 Task: Manage the general setting for the builder.
Action: Mouse moved to (968, 69)
Screenshot: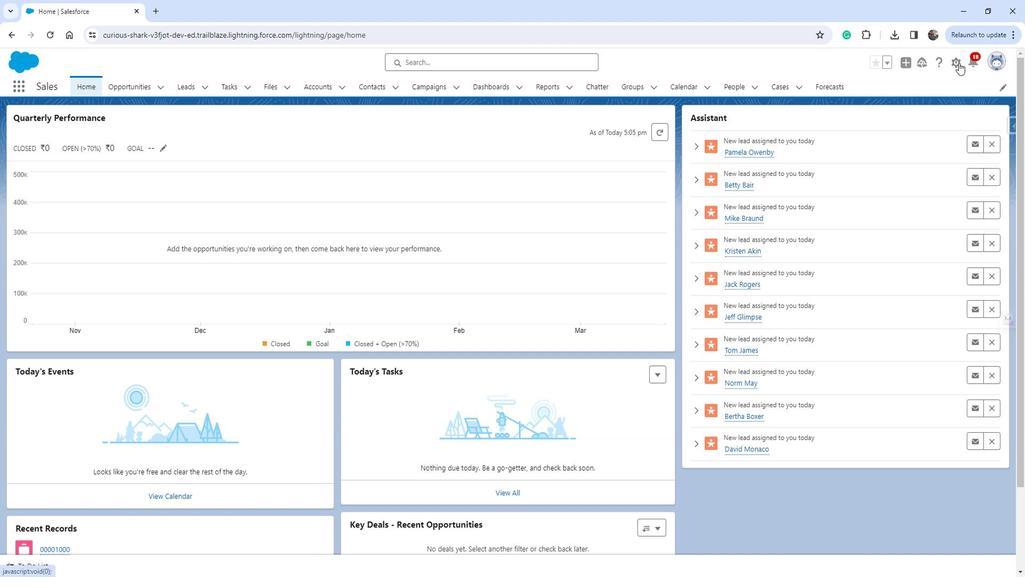 
Action: Mouse pressed left at (968, 69)
Screenshot: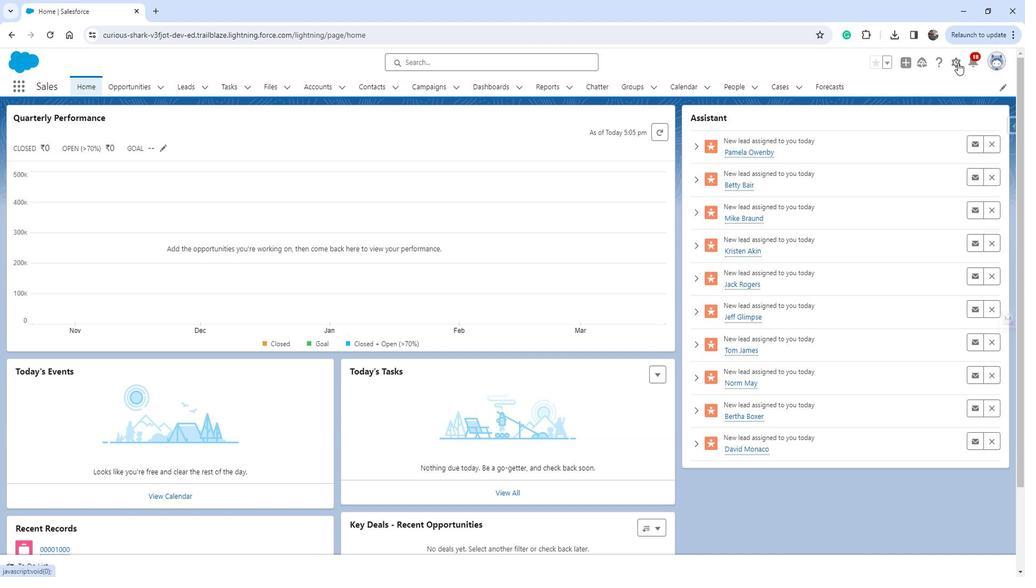
Action: Mouse moved to (929, 98)
Screenshot: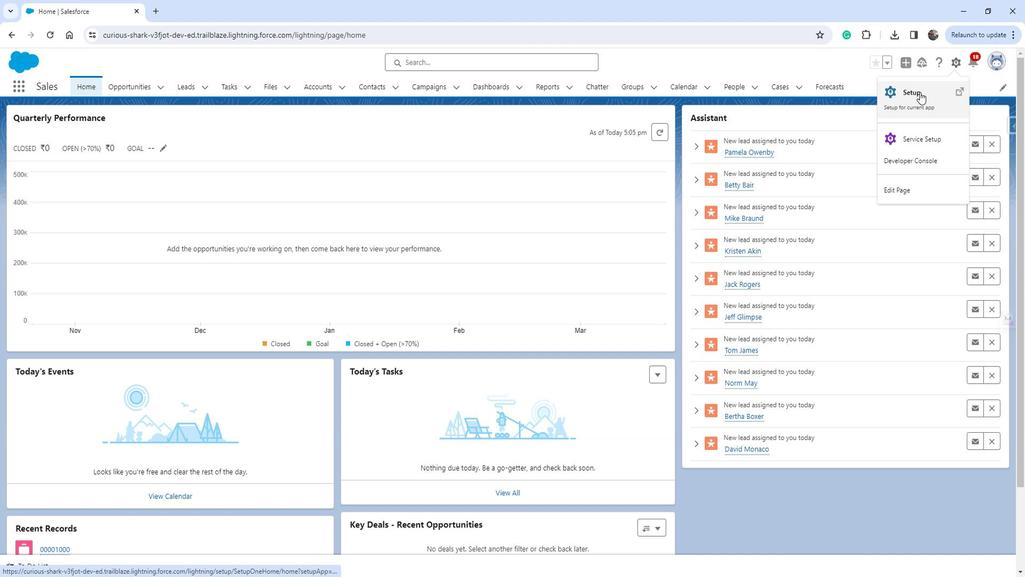 
Action: Mouse pressed left at (929, 98)
Screenshot: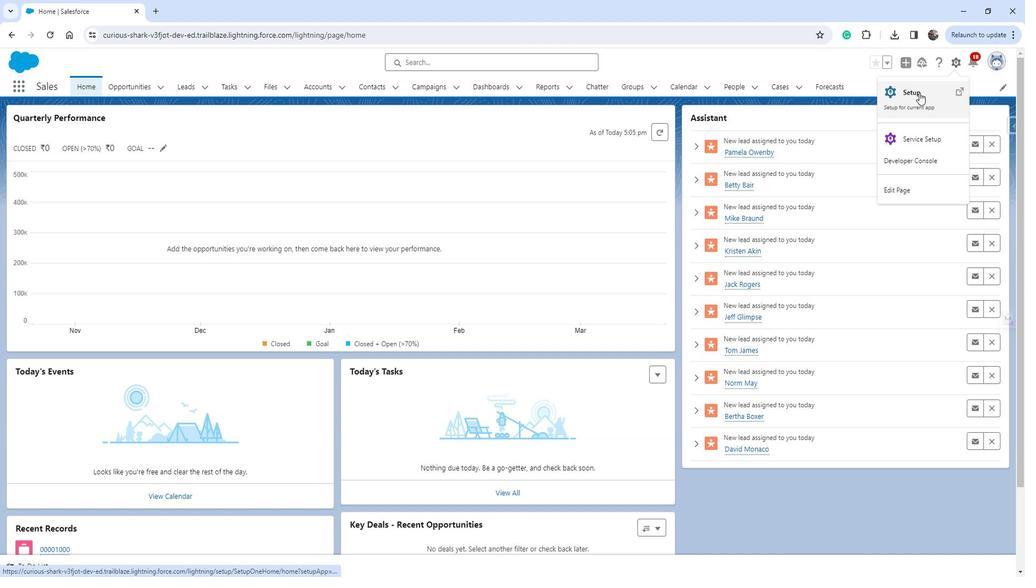 
Action: Mouse moved to (80, 330)
Screenshot: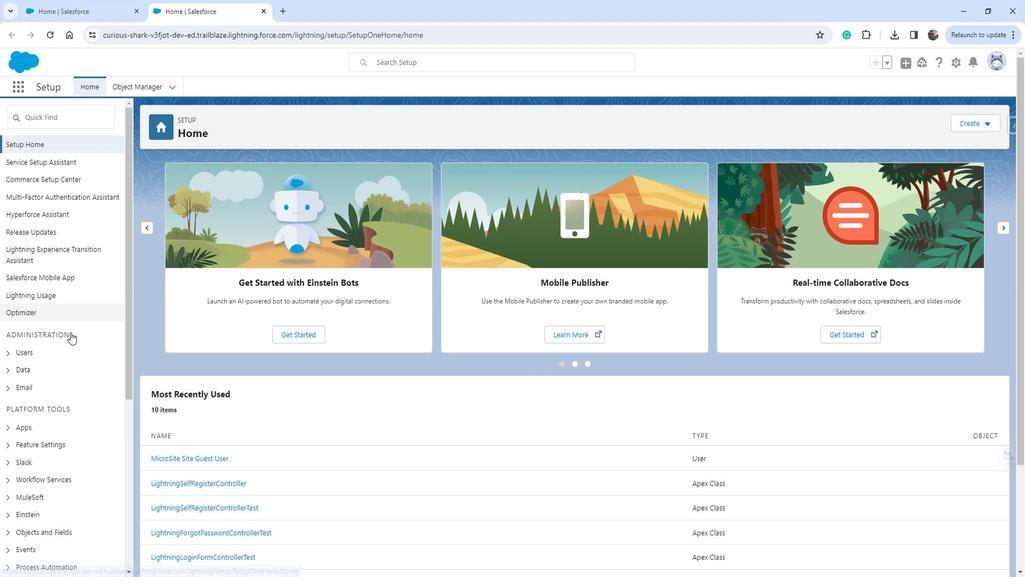 
Action: Mouse scrolled (80, 329) with delta (0, 0)
Screenshot: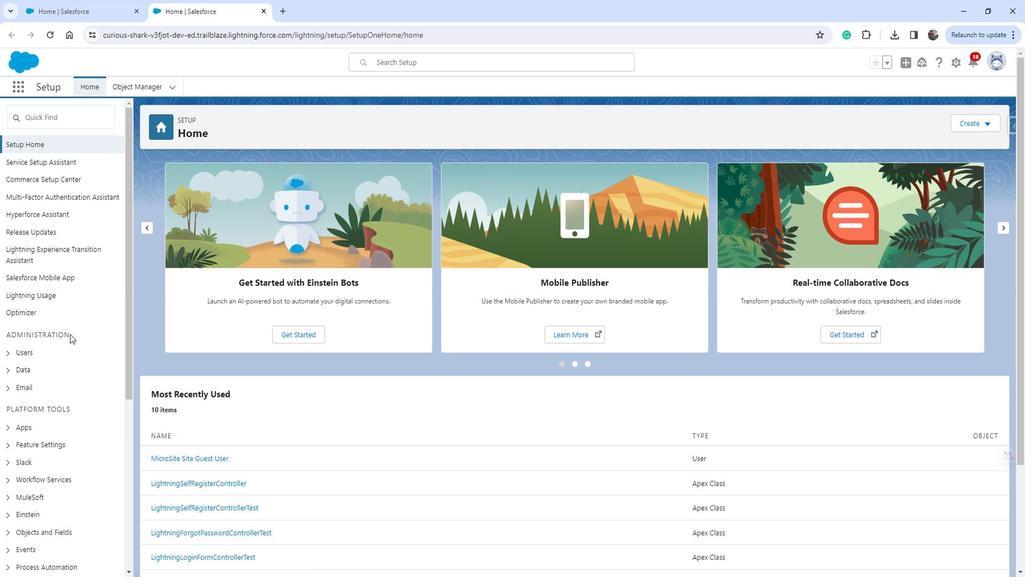 
Action: Mouse moved to (79, 331)
Screenshot: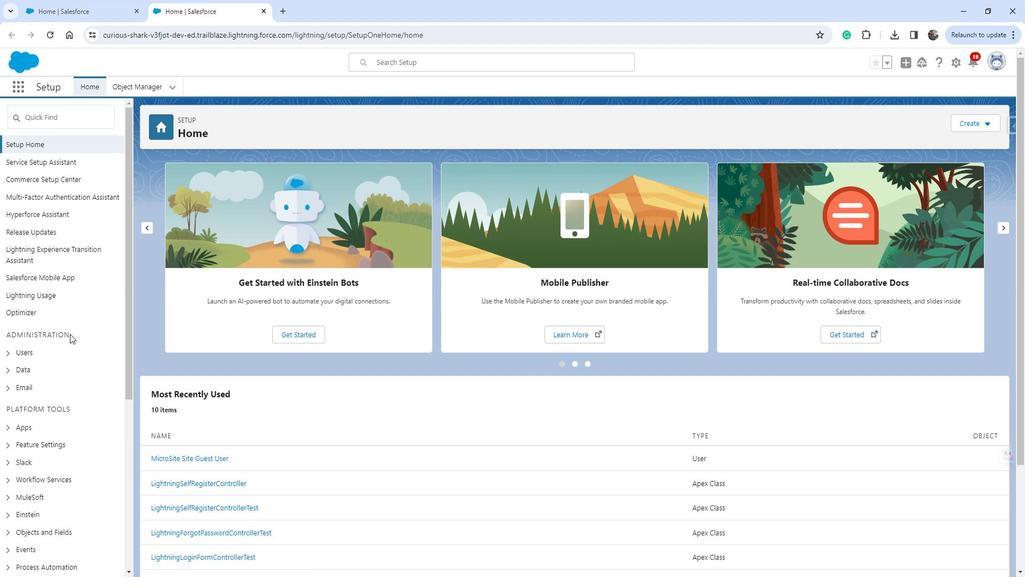
Action: Mouse scrolled (79, 330) with delta (0, 0)
Screenshot: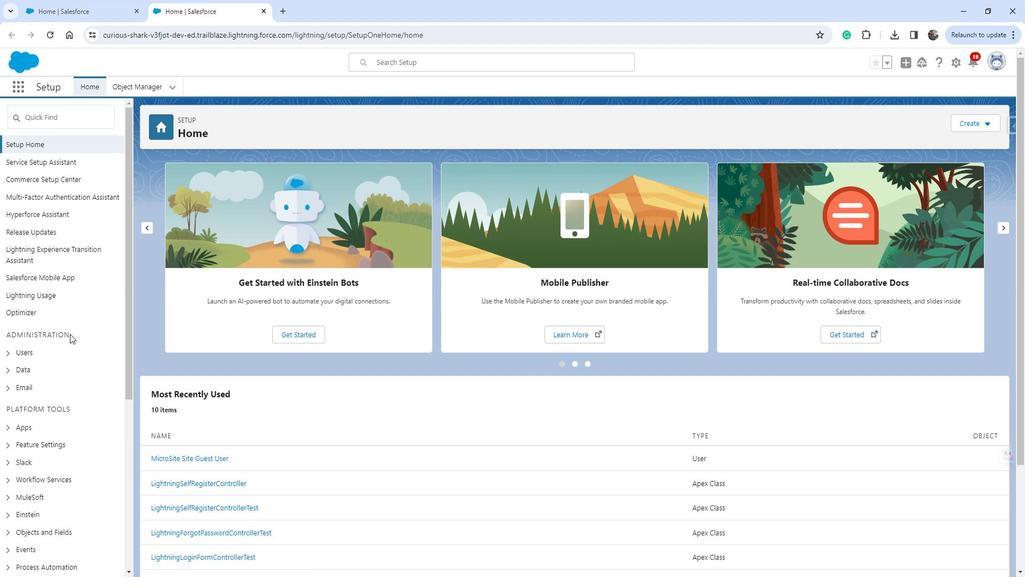 
Action: Mouse moved to (79, 331)
Screenshot: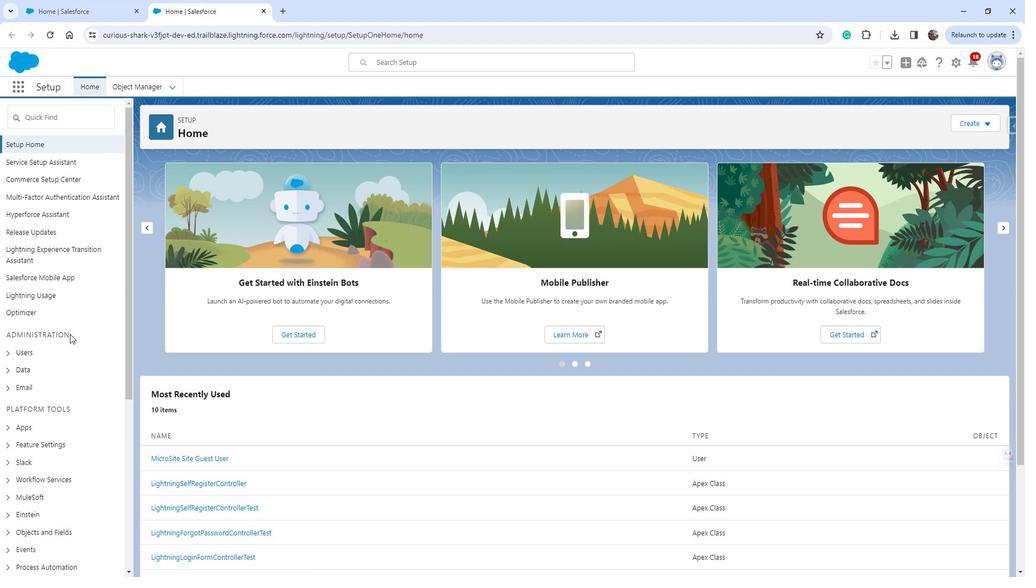 
Action: Mouse scrolled (79, 330) with delta (0, 0)
Screenshot: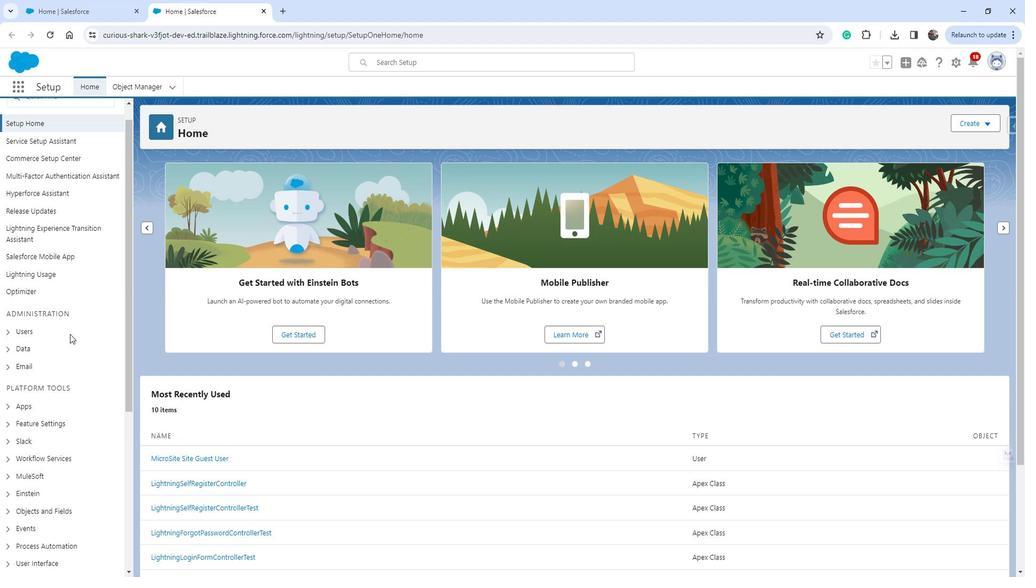 
Action: Mouse moved to (18, 276)
Screenshot: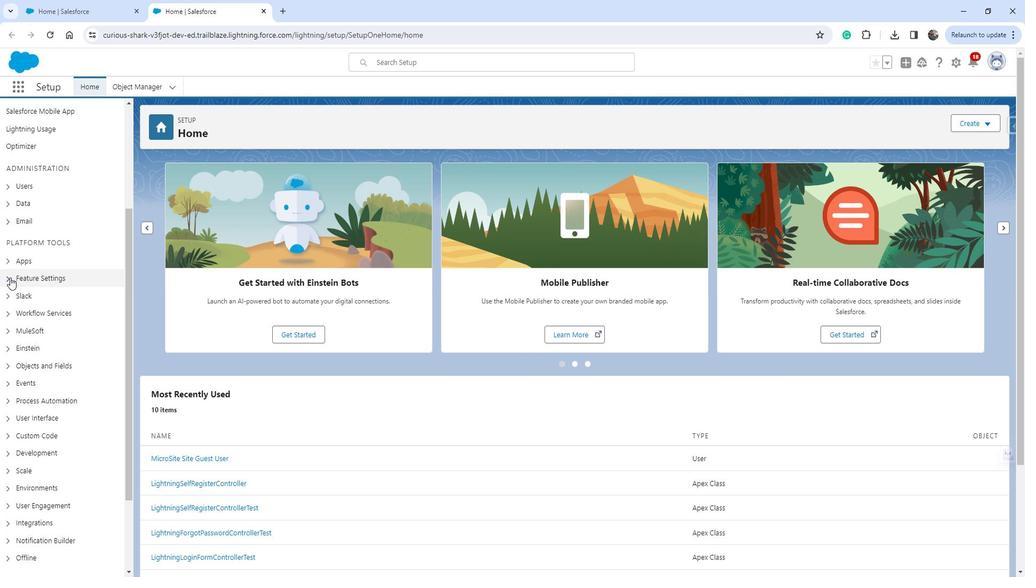 
Action: Mouse pressed left at (18, 276)
Screenshot: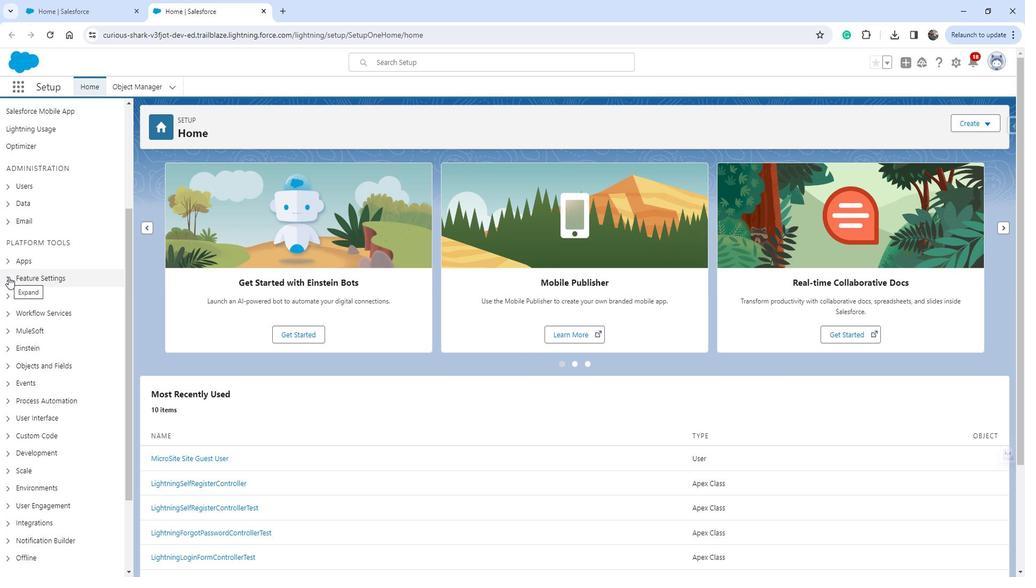 
Action: Mouse moved to (30, 362)
Screenshot: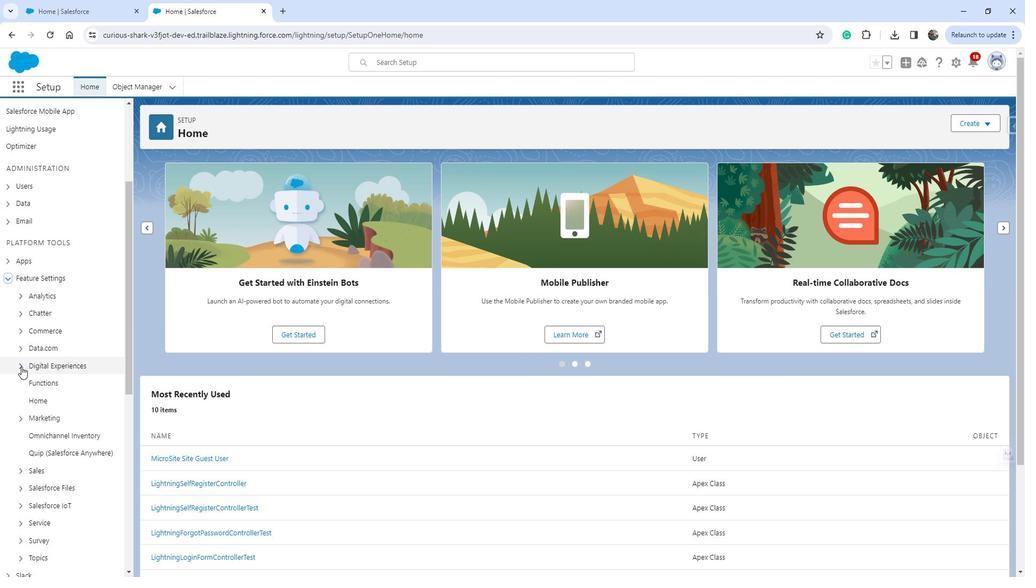 
Action: Mouse pressed left at (30, 362)
Screenshot: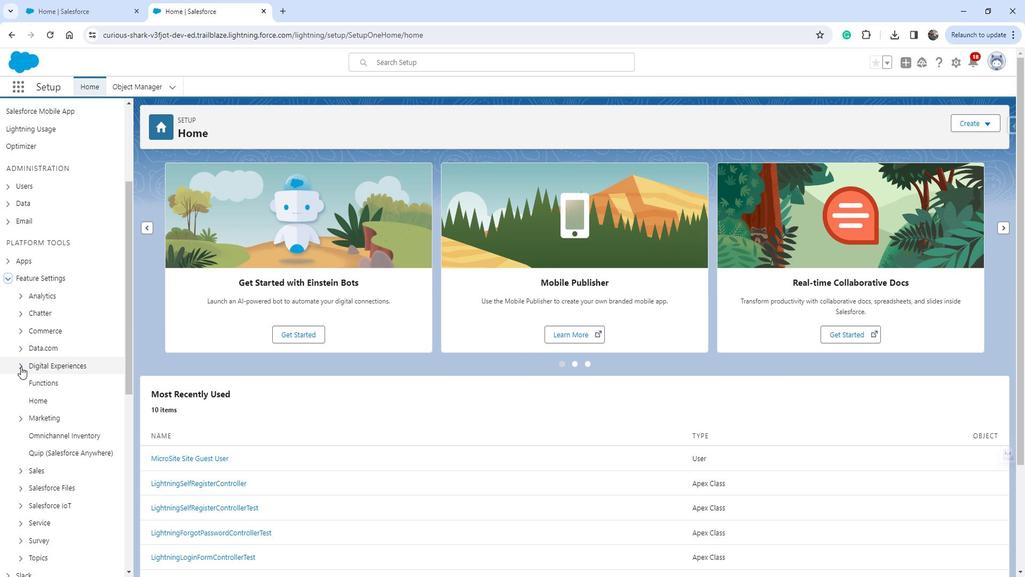
Action: Mouse moved to (61, 380)
Screenshot: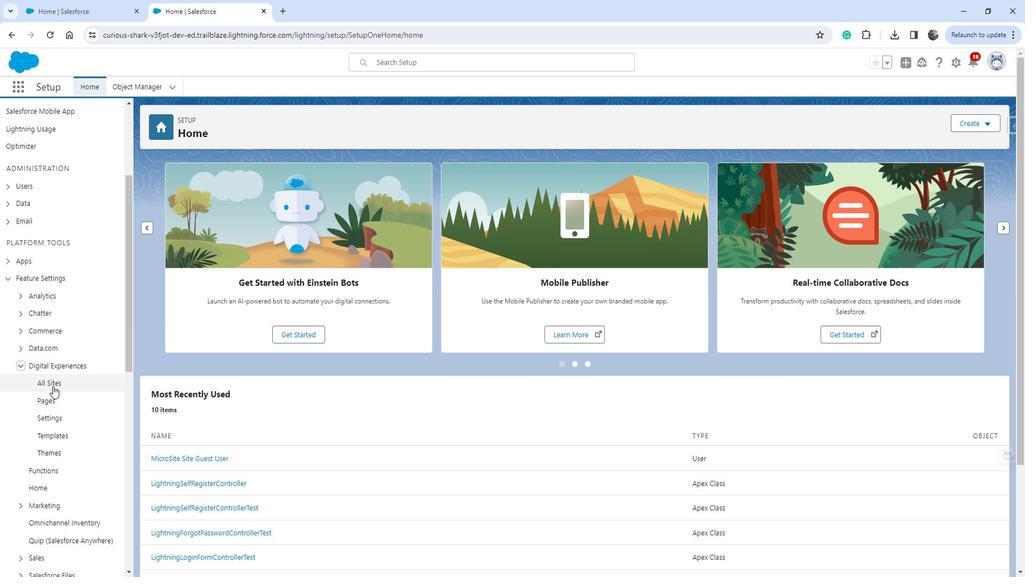 
Action: Mouse pressed left at (61, 380)
Screenshot: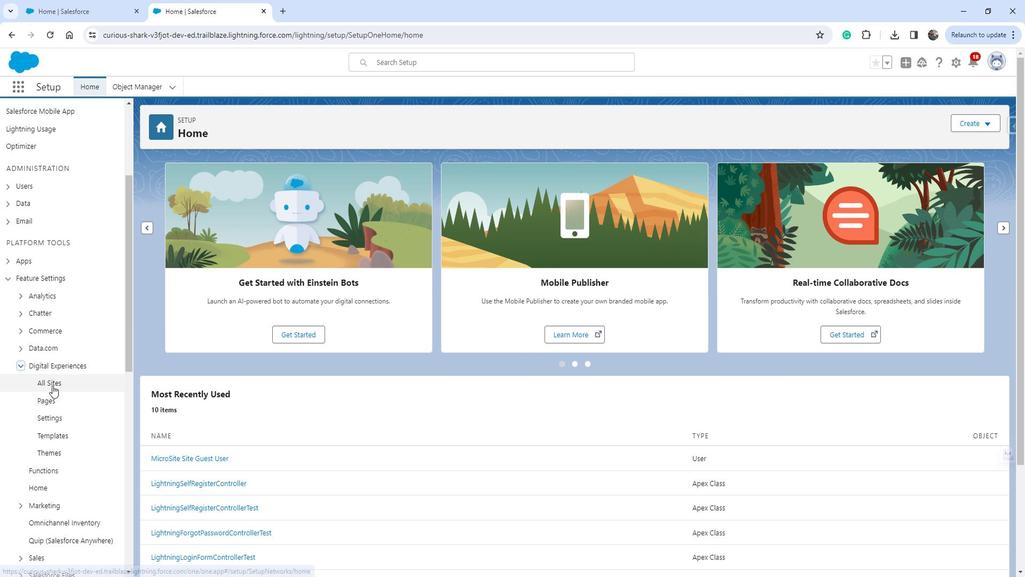 
Action: Mouse moved to (178, 254)
Screenshot: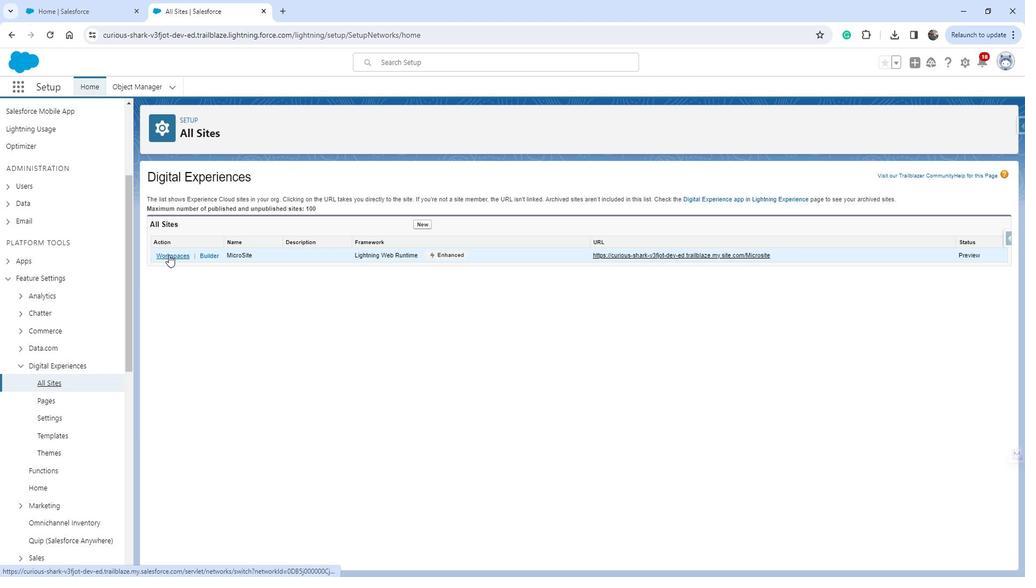 
Action: Mouse pressed left at (178, 254)
Screenshot: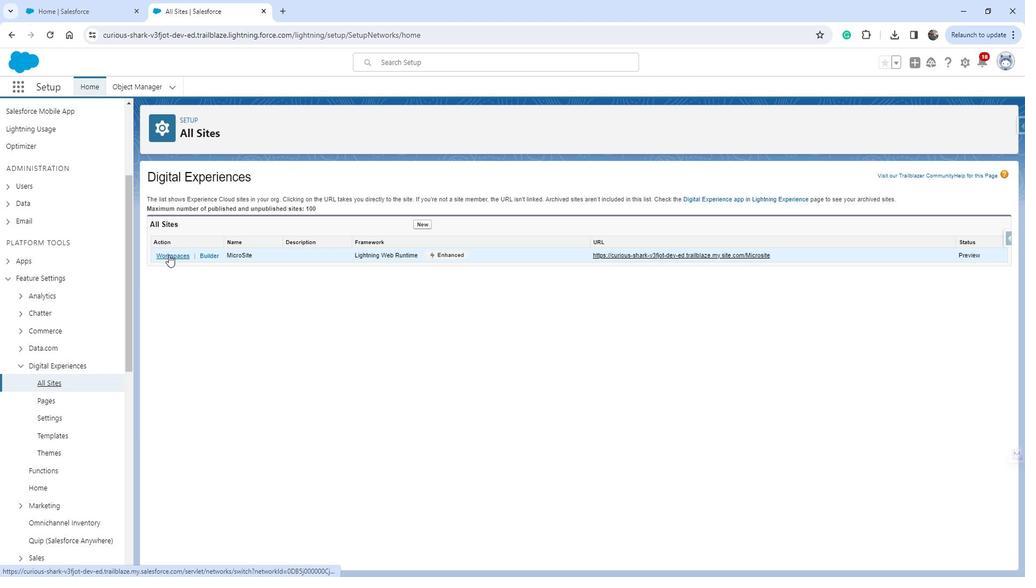 
Action: Mouse moved to (161, 260)
Screenshot: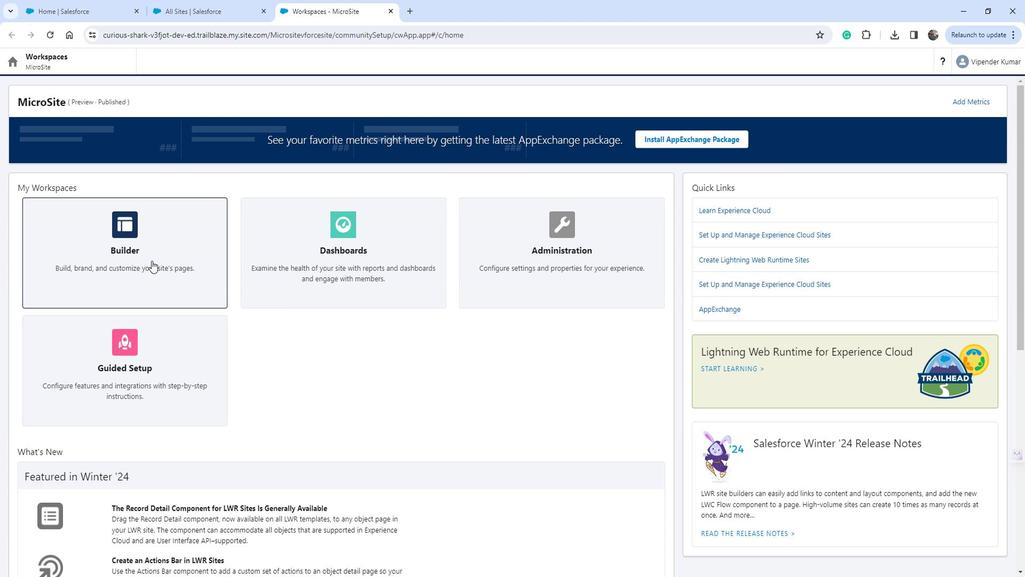 
Action: Mouse pressed left at (161, 260)
Screenshot: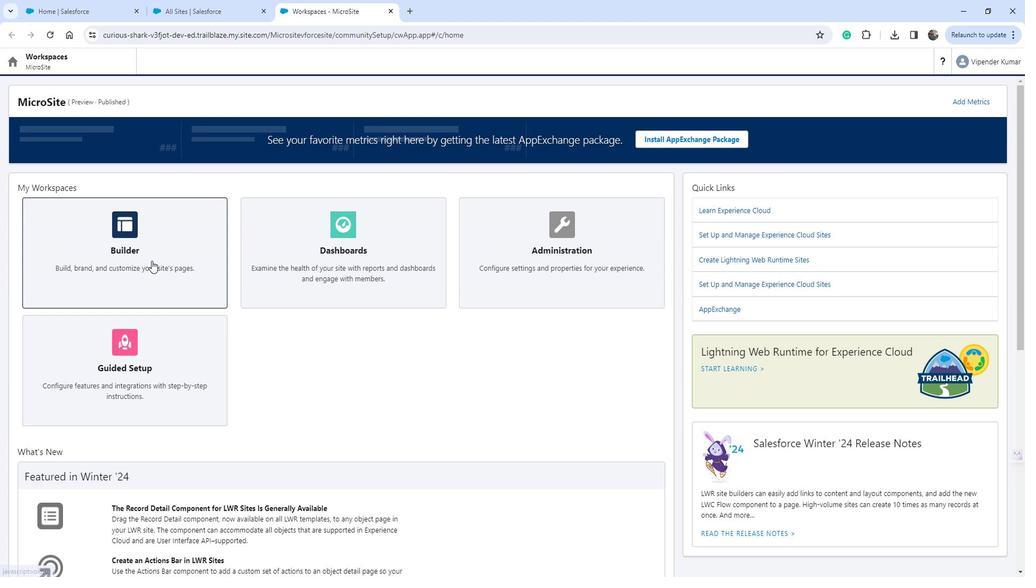 
Action: Mouse moved to (28, 193)
Screenshot: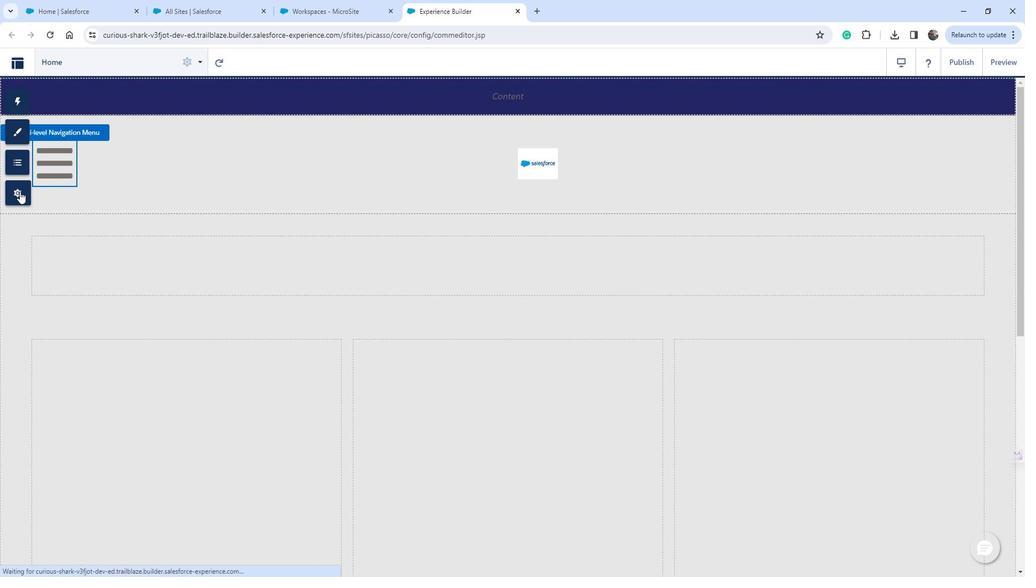 
Action: Mouse pressed left at (28, 193)
Screenshot: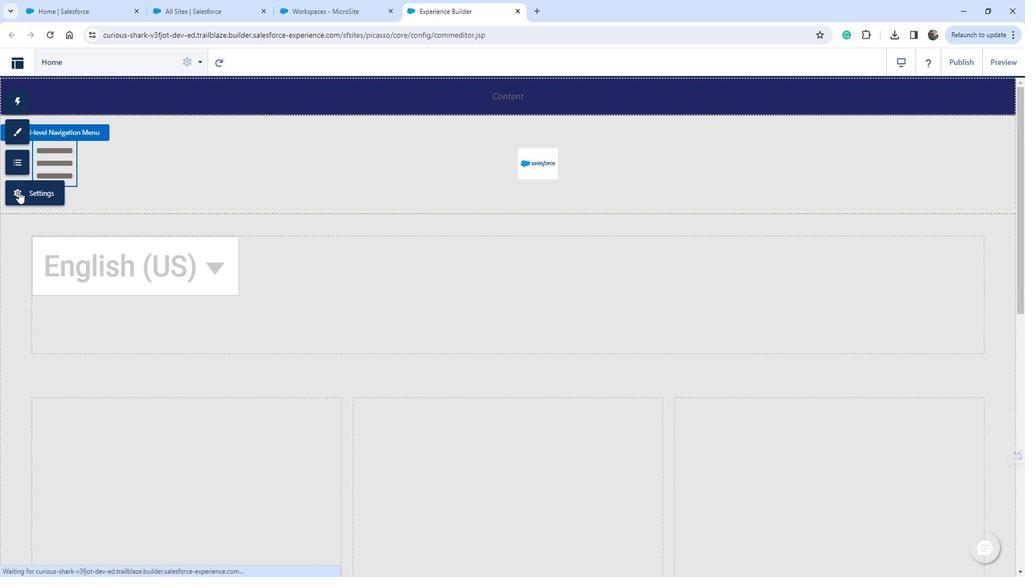 
Action: Mouse moved to (174, 233)
Screenshot: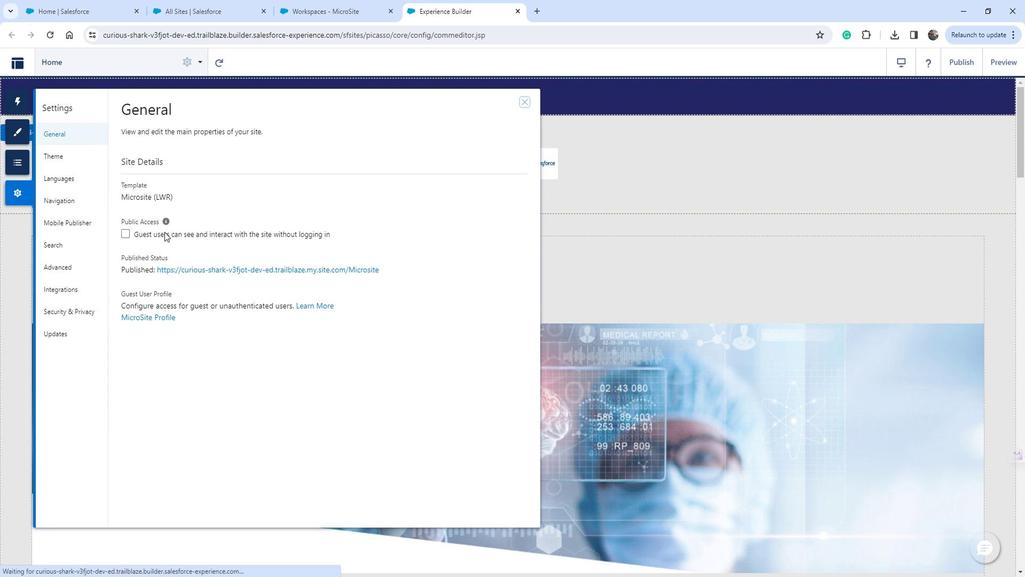 
Action: Mouse pressed left at (174, 233)
Screenshot: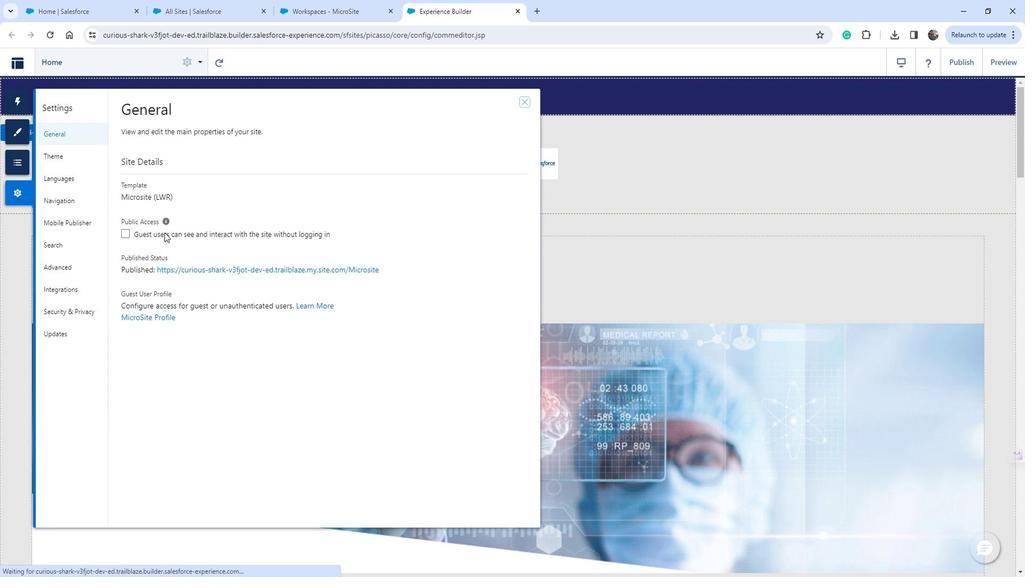 
Action: Mouse moved to (185, 242)
Screenshot: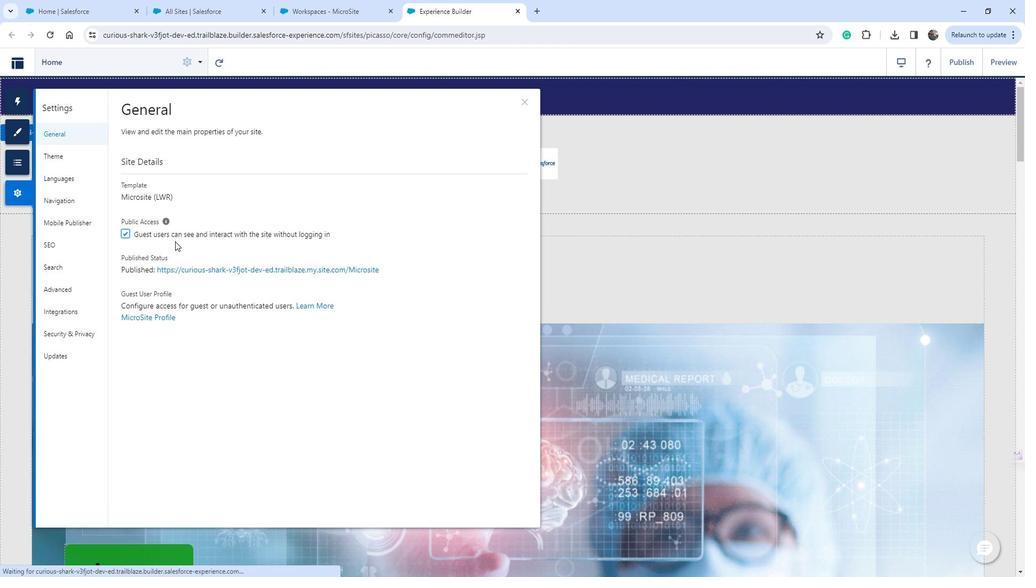 
